 Task: Select Alcohol. Add to cart, from Total Wine & More for 3732 Beeghley Street, Allenport, Pennsylvania 15412, Cell Number 254-797-7777, following items : Peach & Apricot Sour - 3, Stout - 2, Montreal Seasonal, 473 Ml Can Beer - 2, Toronto Amber Lager, 473 Ml Can Beer - 5, New York APA, 473 Ml Can Beer - 2
Action: Mouse moved to (433, 114)
Screenshot: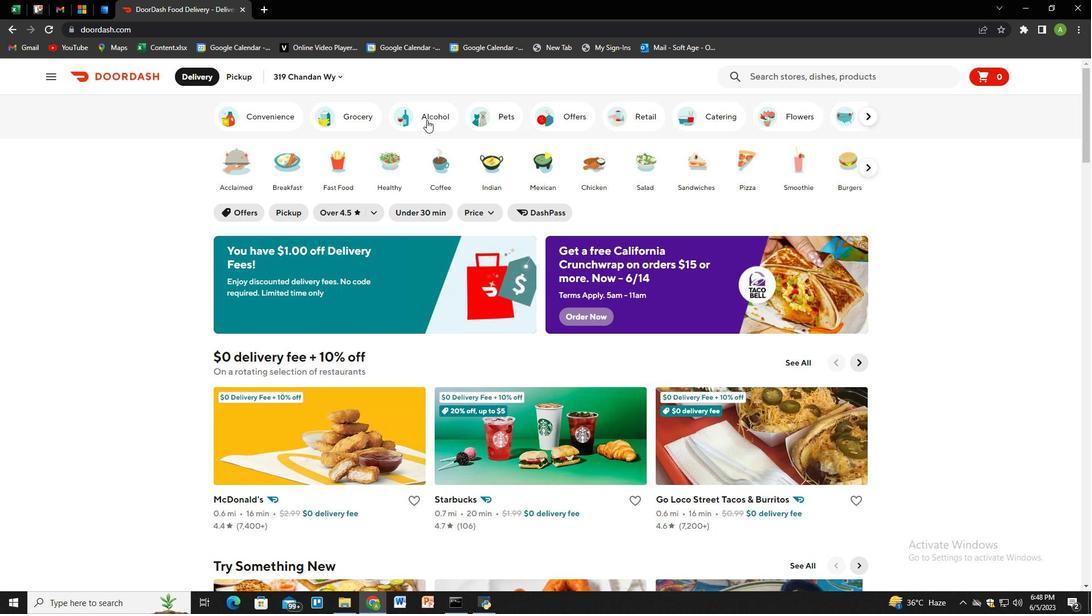 
Action: Mouse pressed left at (433, 114)
Screenshot: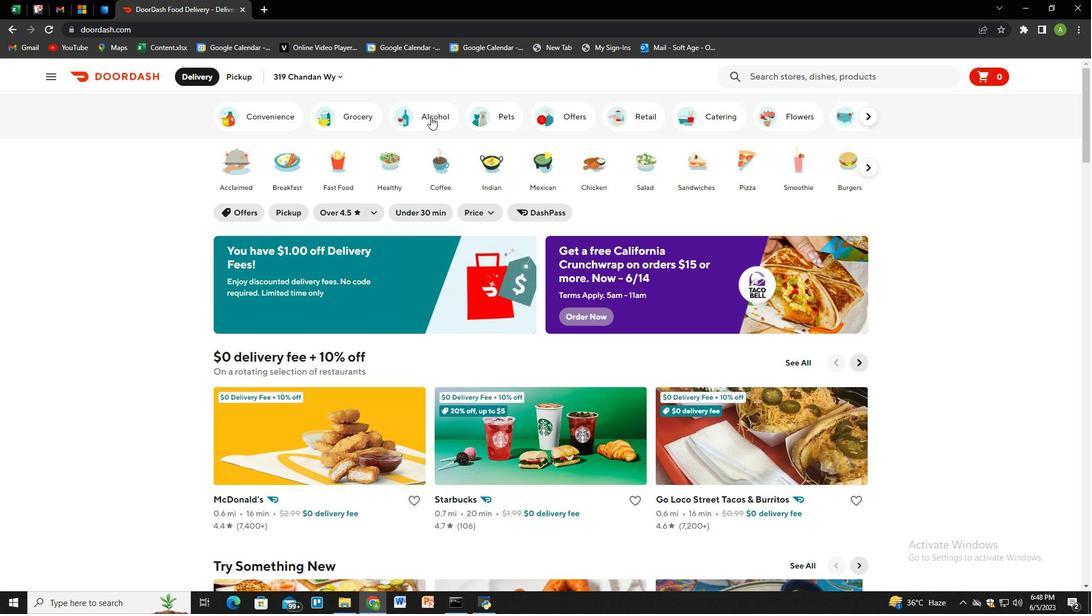 
Action: Mouse moved to (778, 82)
Screenshot: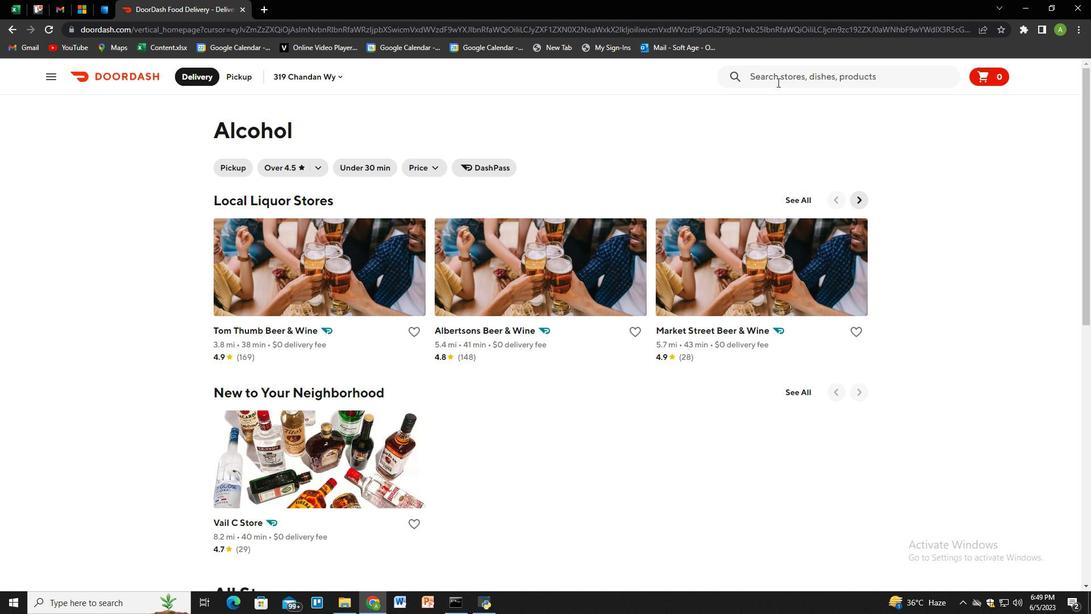 
Action: Mouse pressed left at (778, 82)
Screenshot: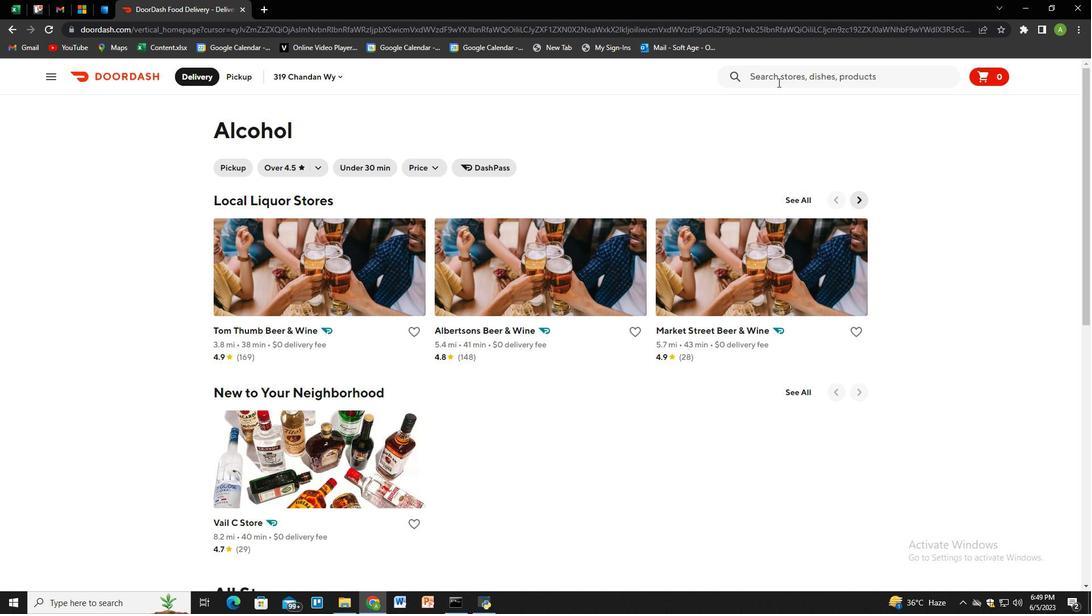 
Action: Key pressed total<Key.space>wine<Key.space><Key.shift>&<Key.space>more<Key.enter>
Screenshot: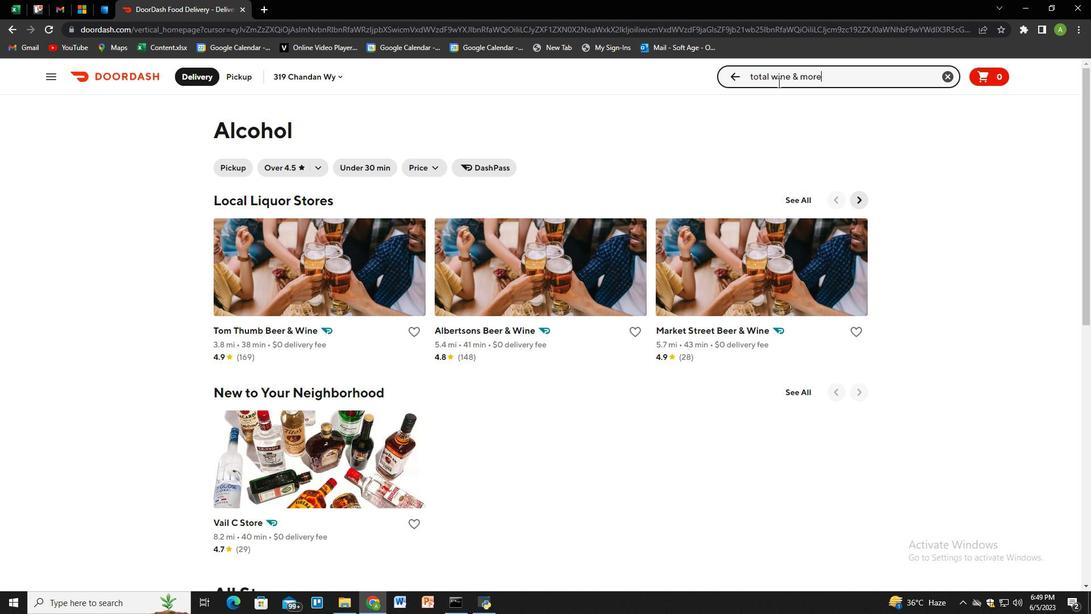 
Action: Mouse moved to (262, 260)
Screenshot: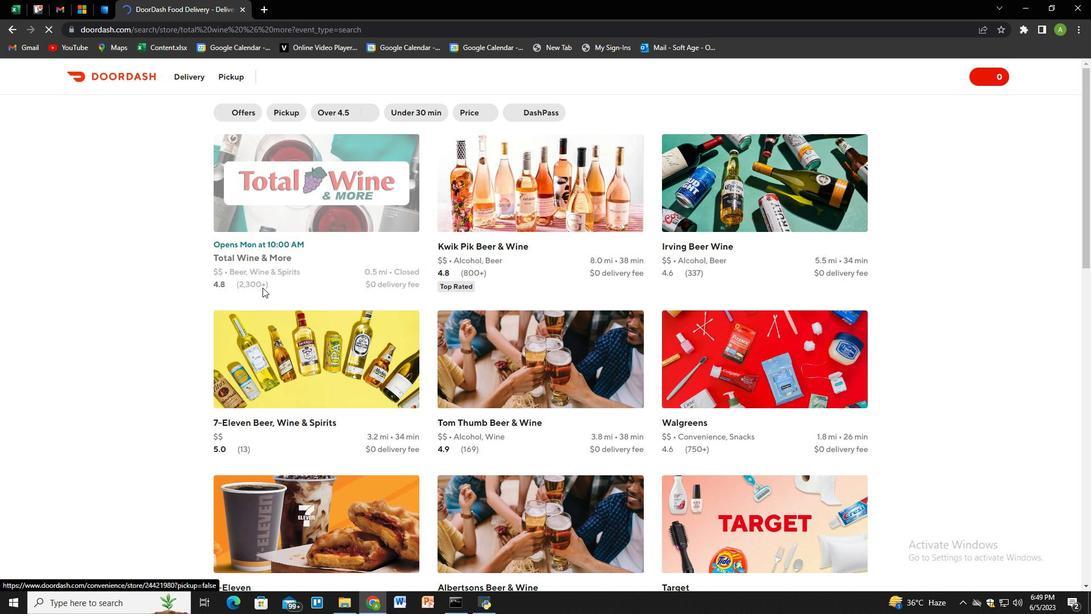 
Action: Mouse pressed left at (262, 260)
Screenshot: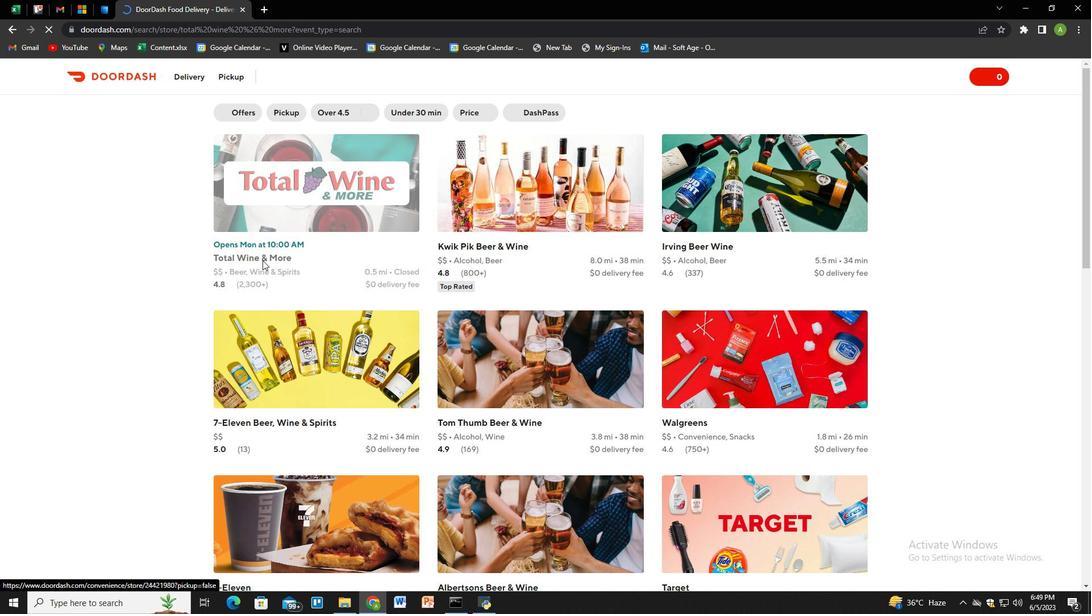 
Action: Mouse moved to (243, 77)
Screenshot: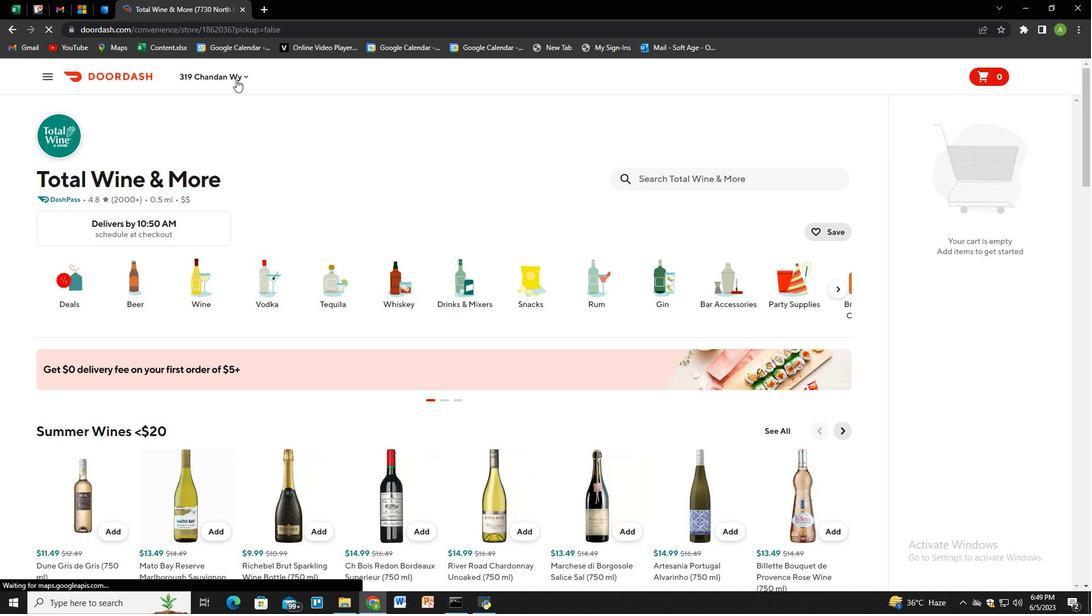 
Action: Mouse pressed left at (243, 77)
Screenshot: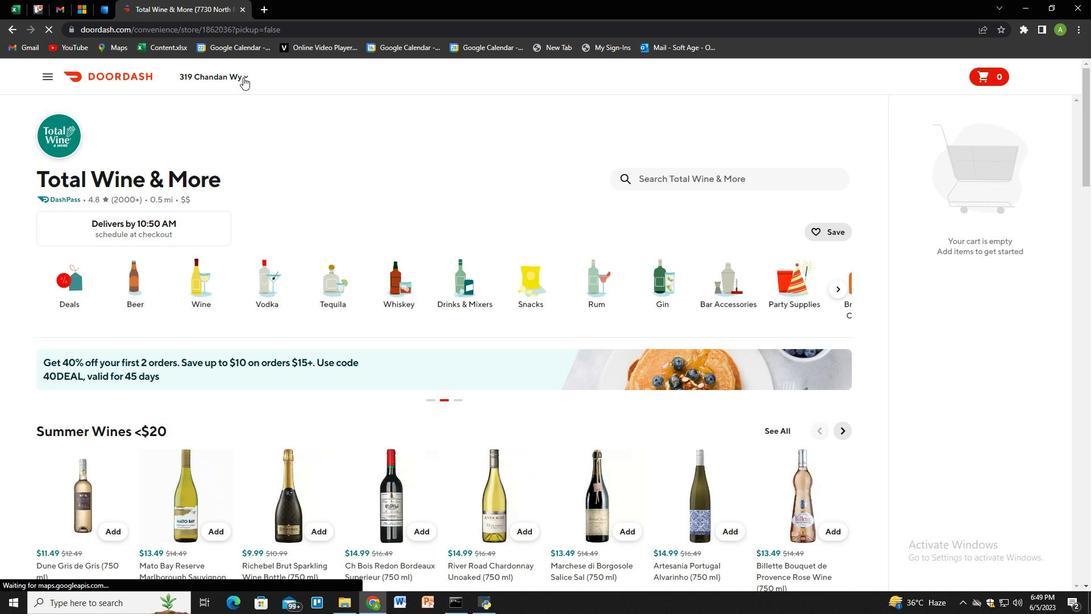
Action: Mouse moved to (237, 122)
Screenshot: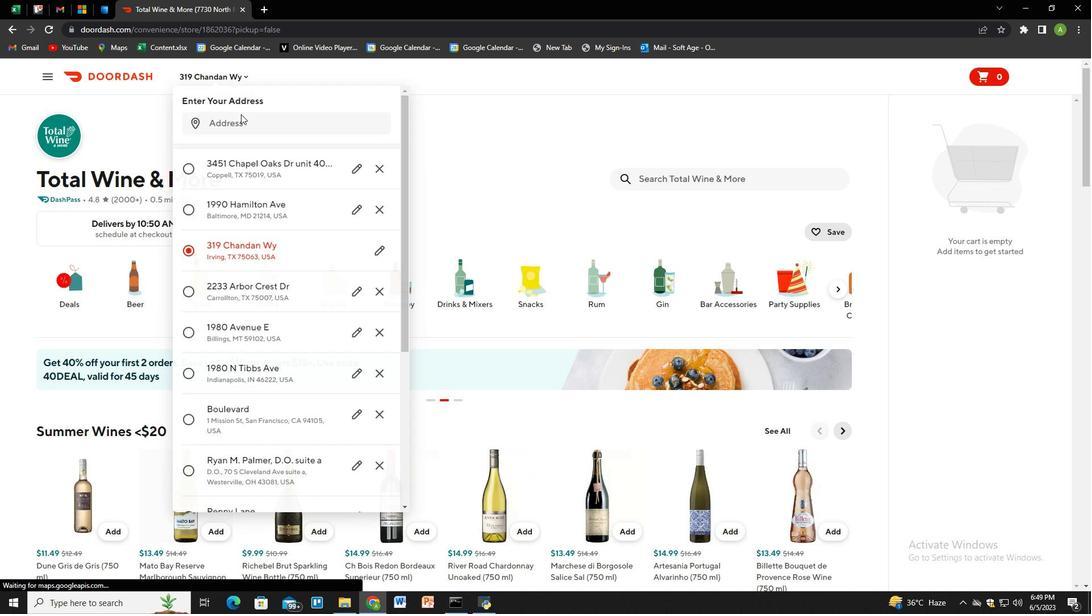 
Action: Mouse pressed left at (237, 122)
Screenshot: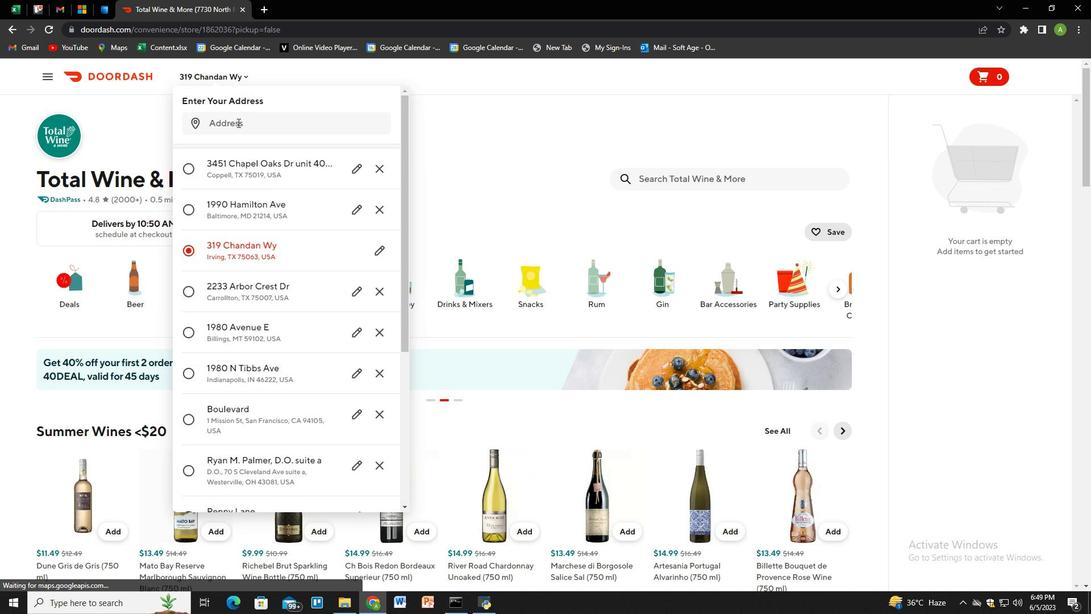 
Action: Mouse moved to (216, 45)
Screenshot: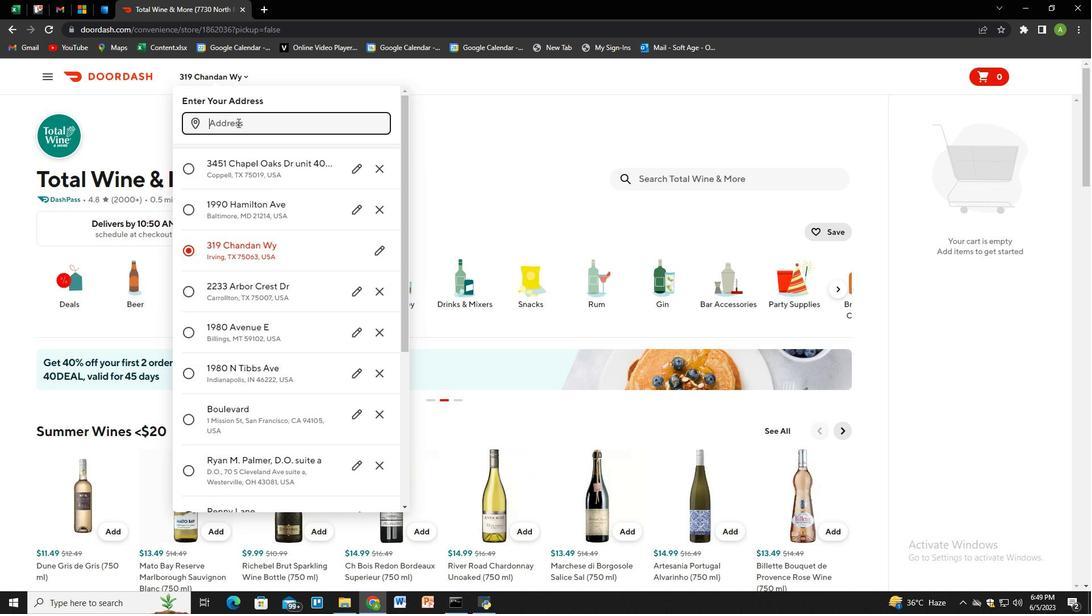 
Action: Key pressed 3732<Key.space>beeghley<Key.space>street<Key.space><Key.backspace>,<Key.space>allenport,<Key.space>pennsylvania<Key.space>15412<Key.enter>
Screenshot: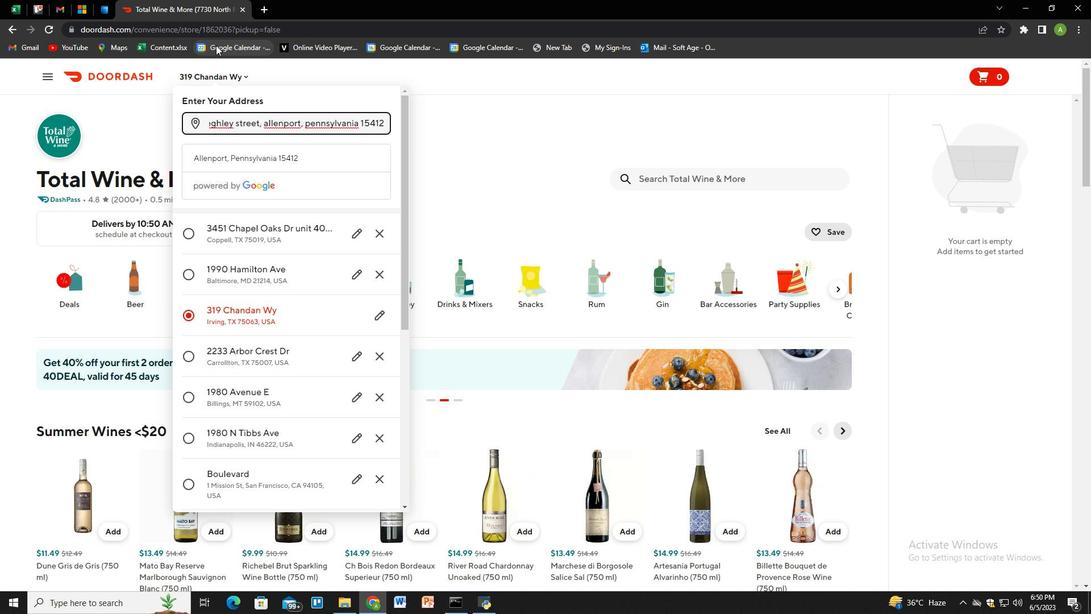 
Action: Mouse moved to (339, 500)
Screenshot: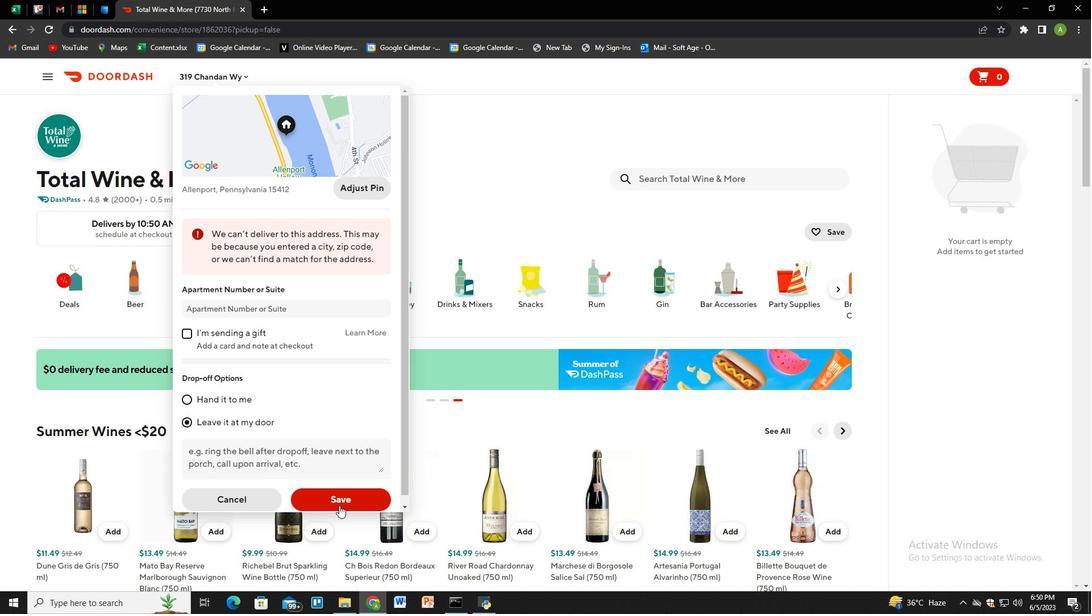 
Action: Mouse pressed left at (339, 500)
Screenshot: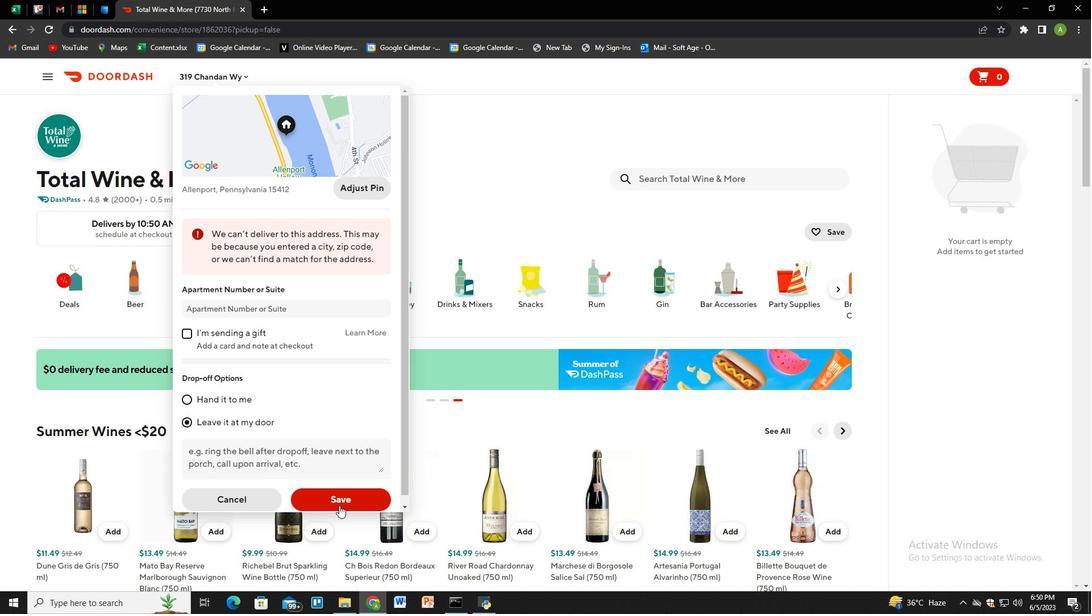 
Action: Mouse moved to (683, 175)
Screenshot: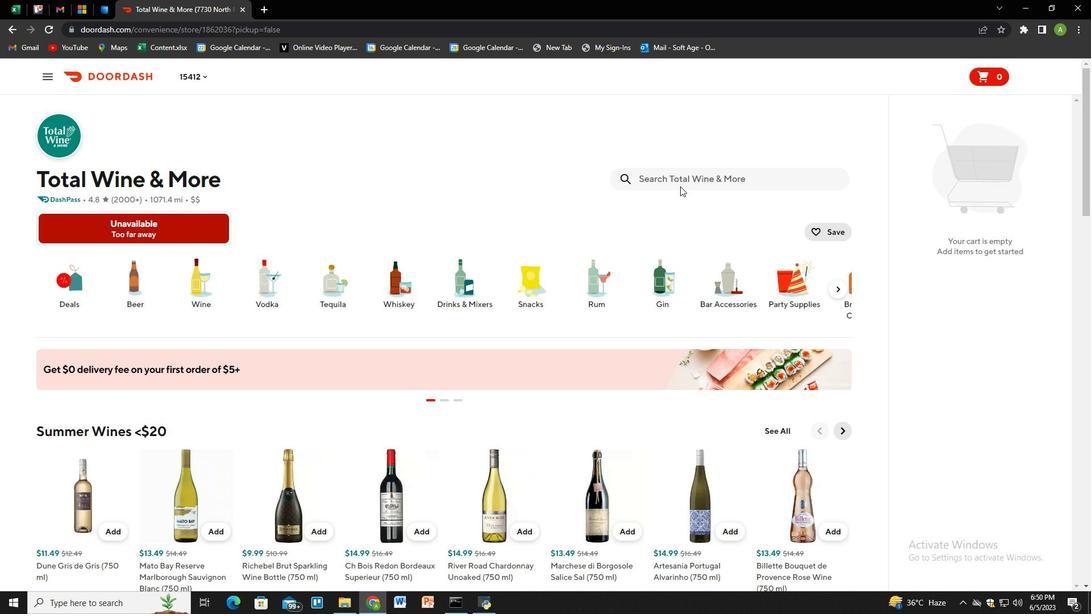 
Action: Mouse pressed left at (683, 175)
Screenshot: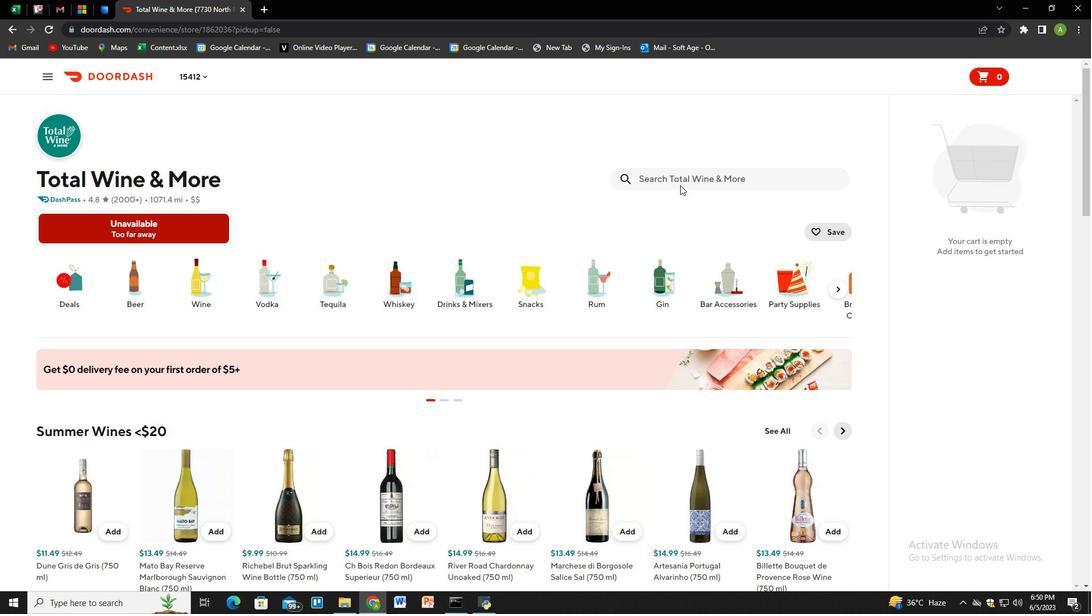
Action: Key pressed peach<Key.space><Key.shift>&<Key.space>apricot<Key.space>sour<Key.enter>
Screenshot: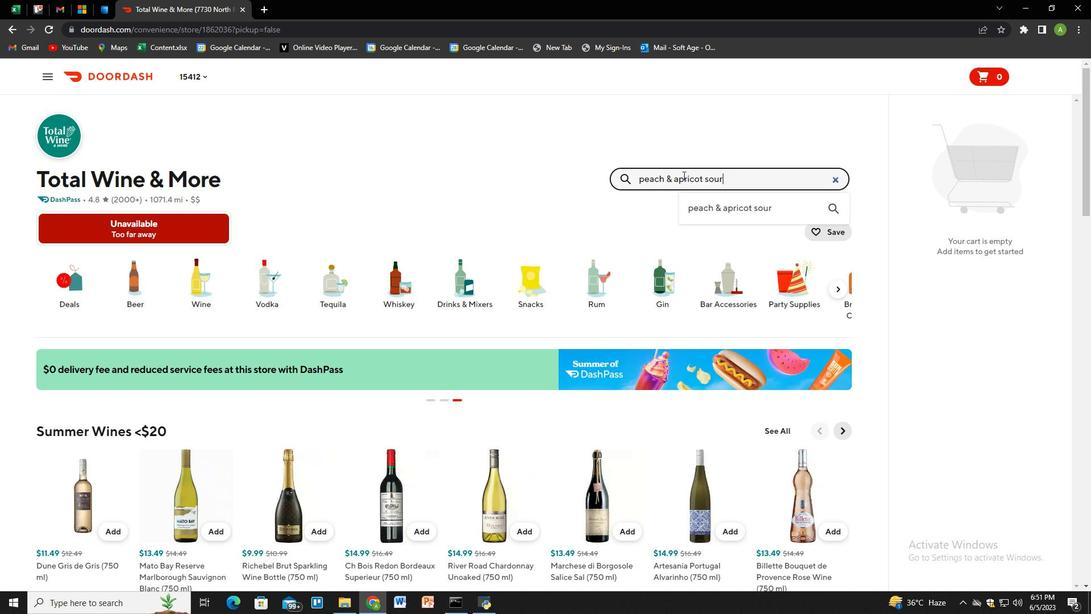 
Action: Mouse moved to (660, 149)
Screenshot: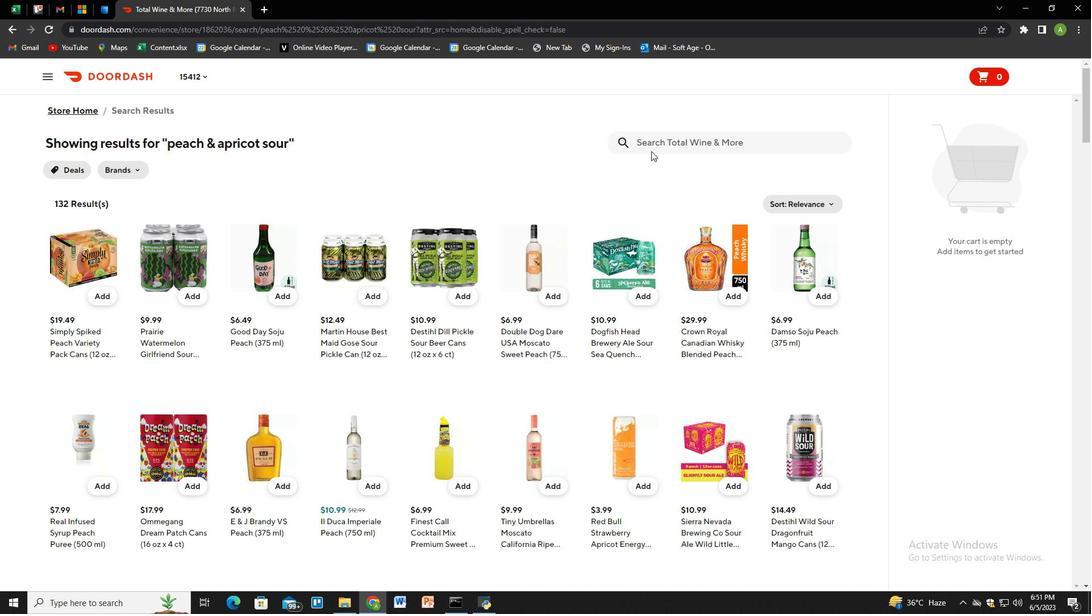 
Action: Mouse pressed left at (660, 149)
Screenshot: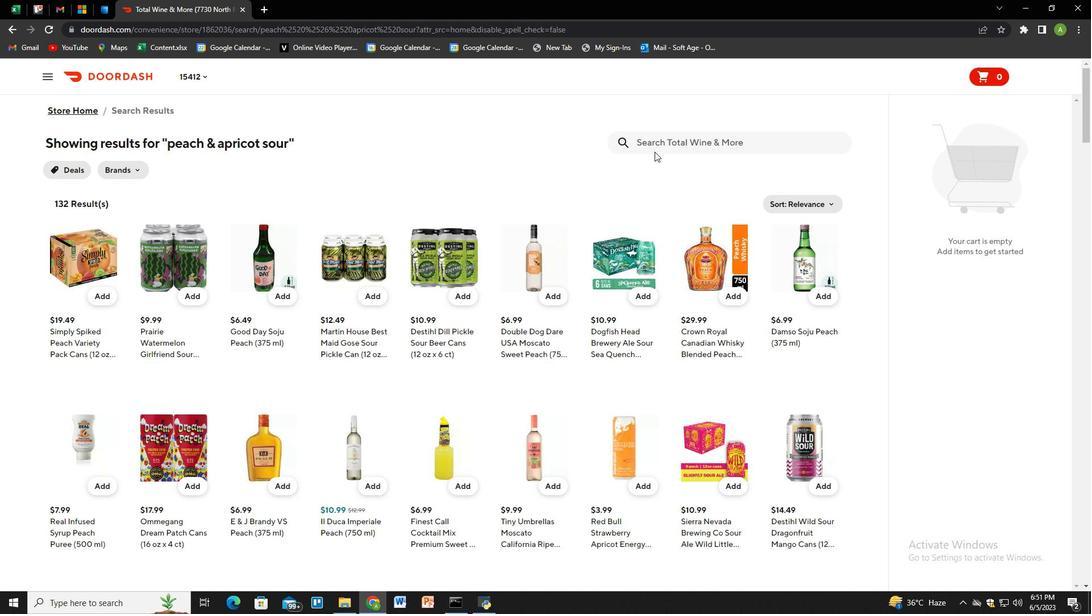
Action: Key pressed stout<Key.enter>
Screenshot: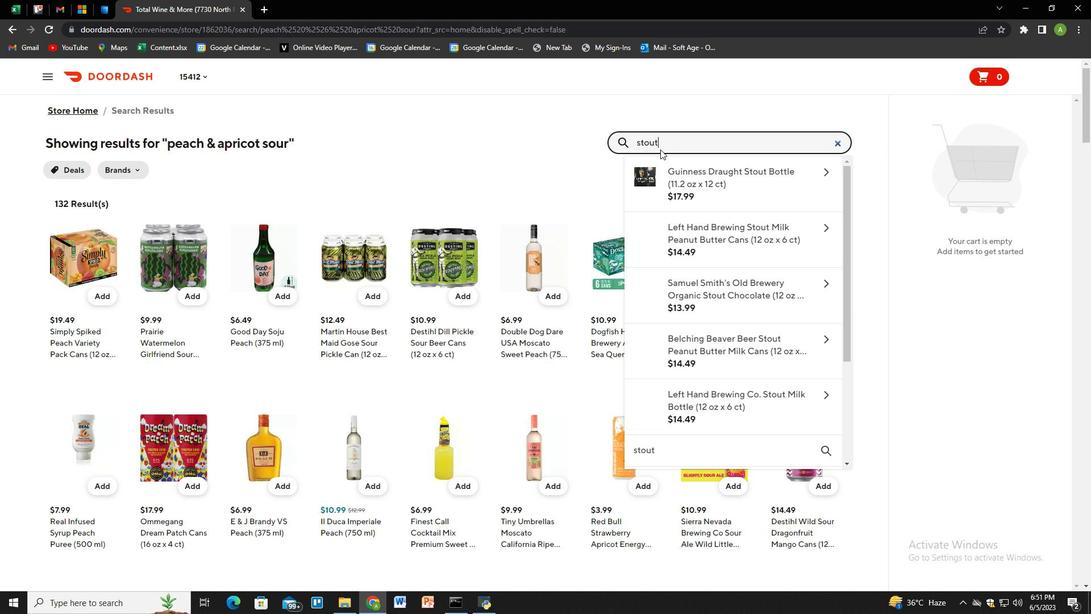 
Action: Mouse moved to (681, 139)
Screenshot: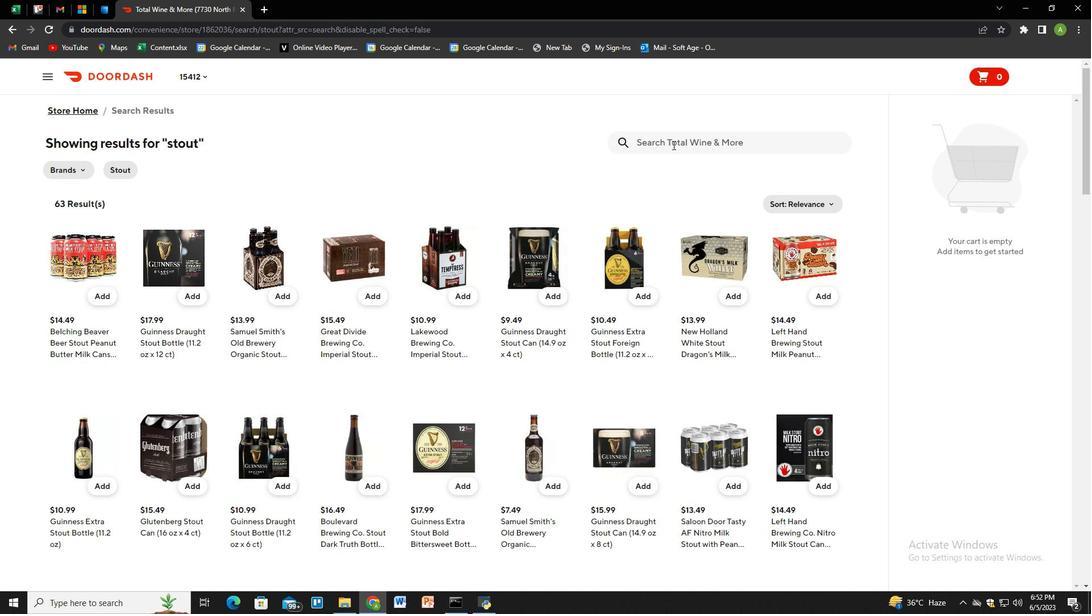 
Action: Mouse pressed left at (681, 139)
Screenshot: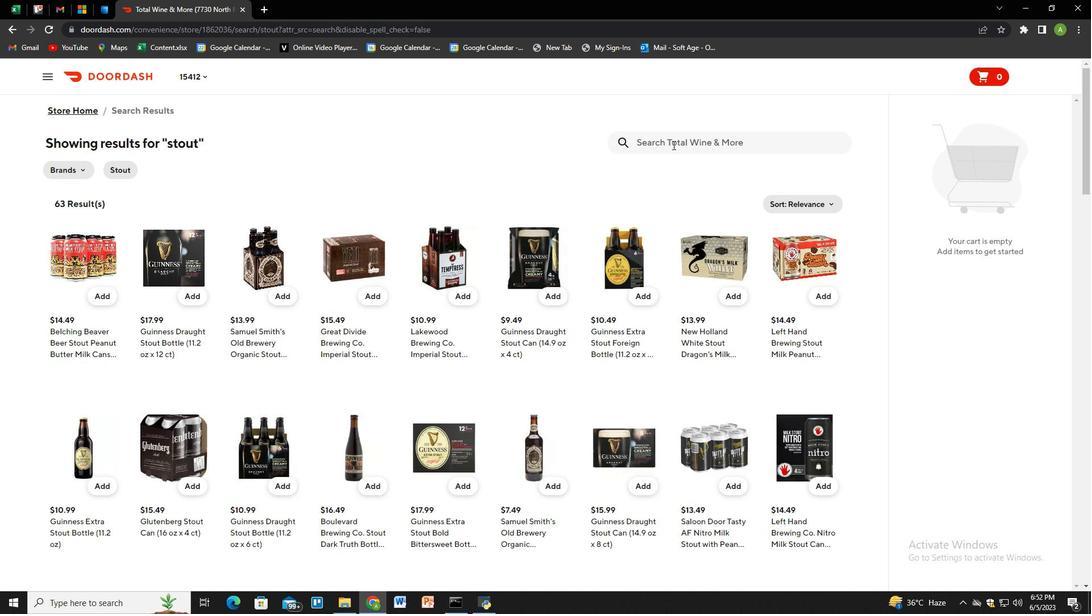 
Action: Mouse moved to (100, 299)
Screenshot: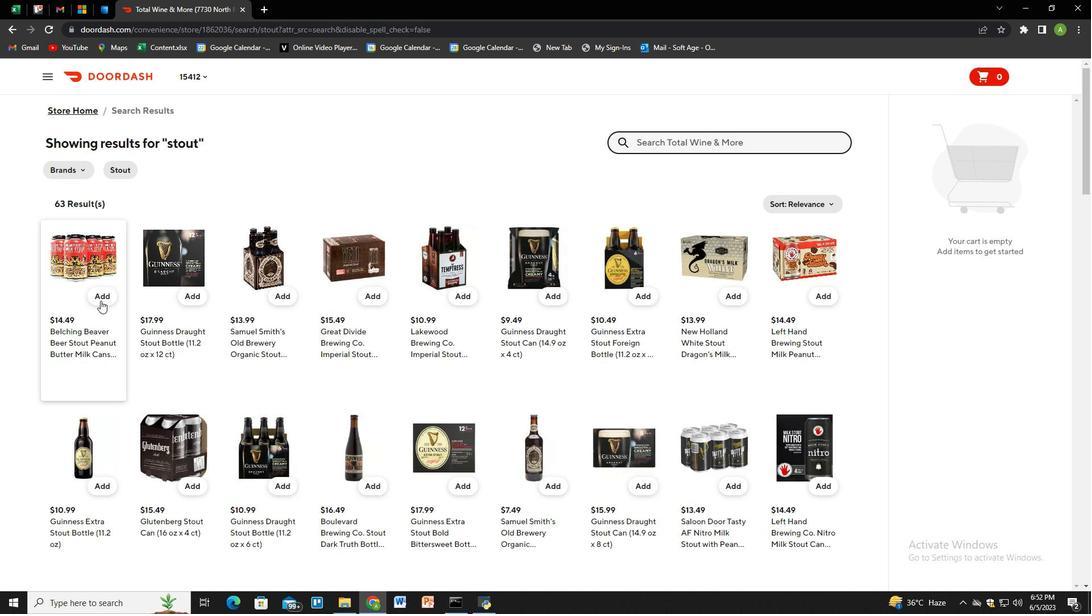 
Action: Mouse pressed left at (100, 299)
Screenshot: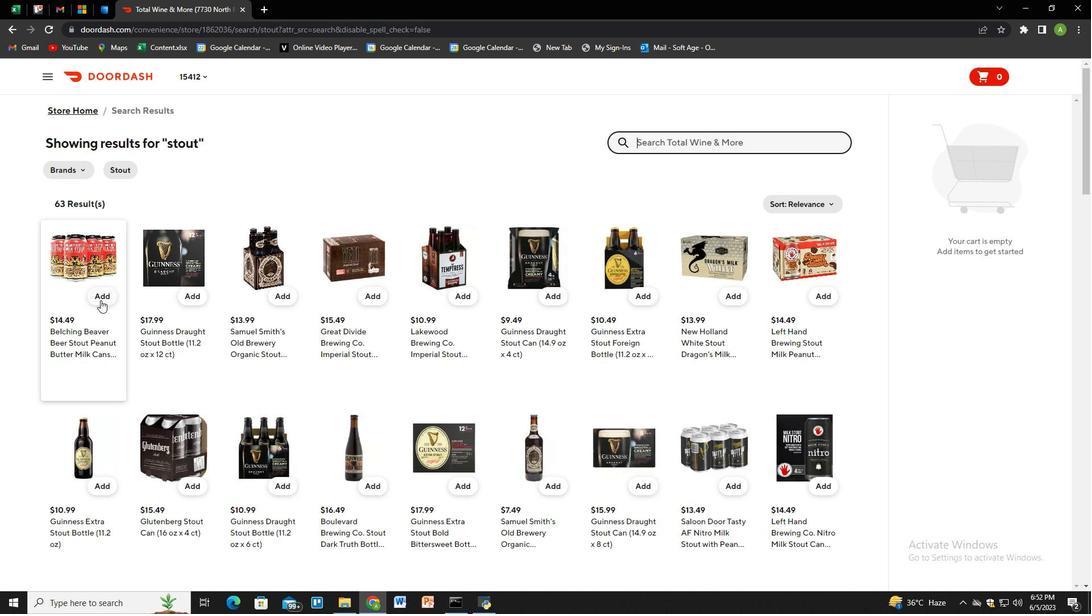 
Action: Mouse moved to (1051, 198)
Screenshot: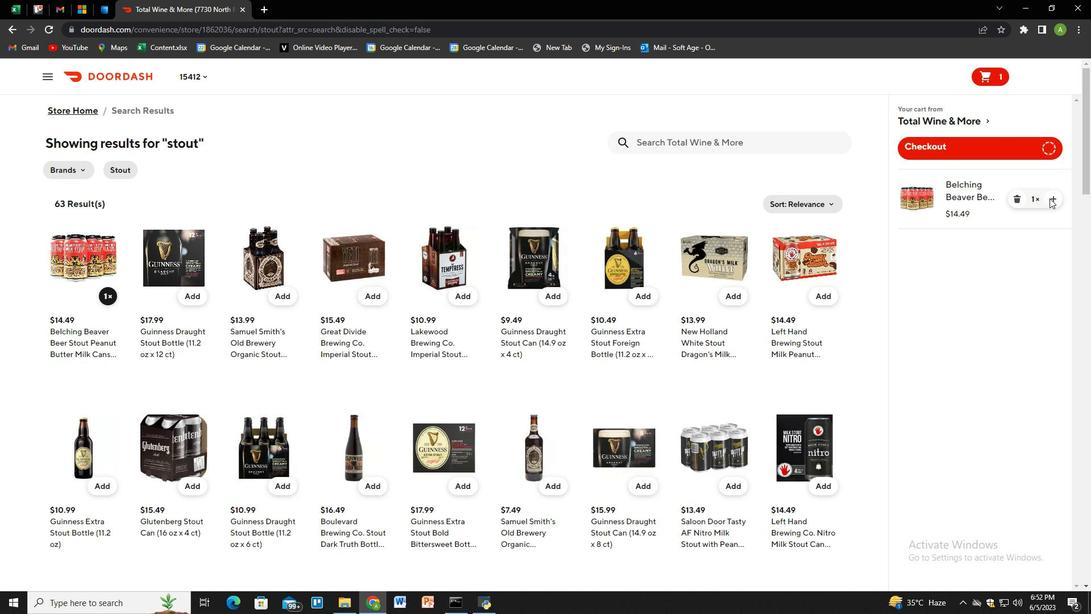 
Action: Mouse pressed left at (1051, 198)
Screenshot: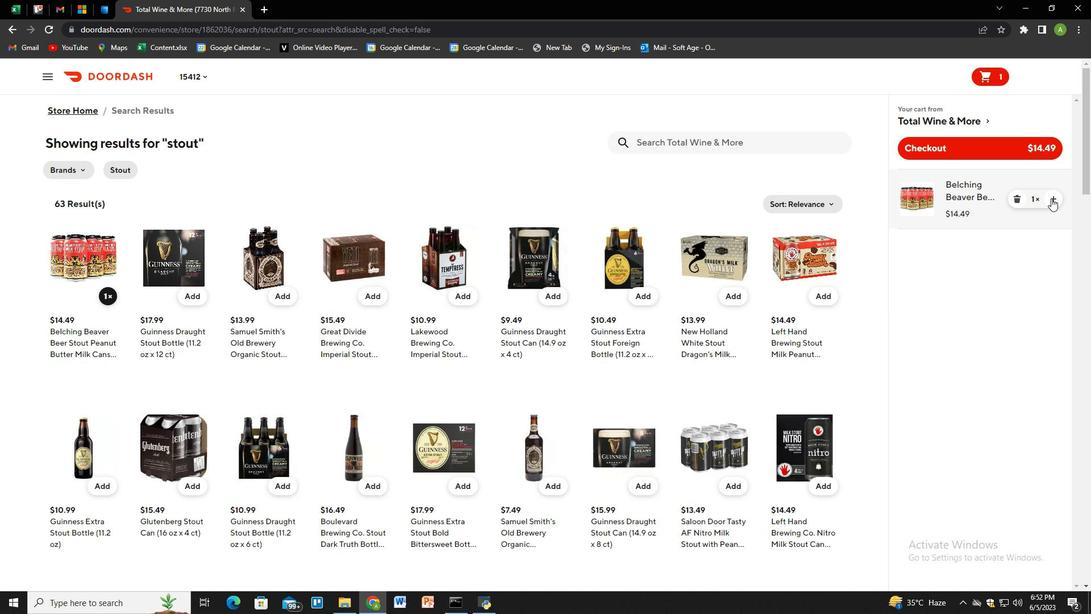 
Action: Mouse moved to (697, 154)
Screenshot: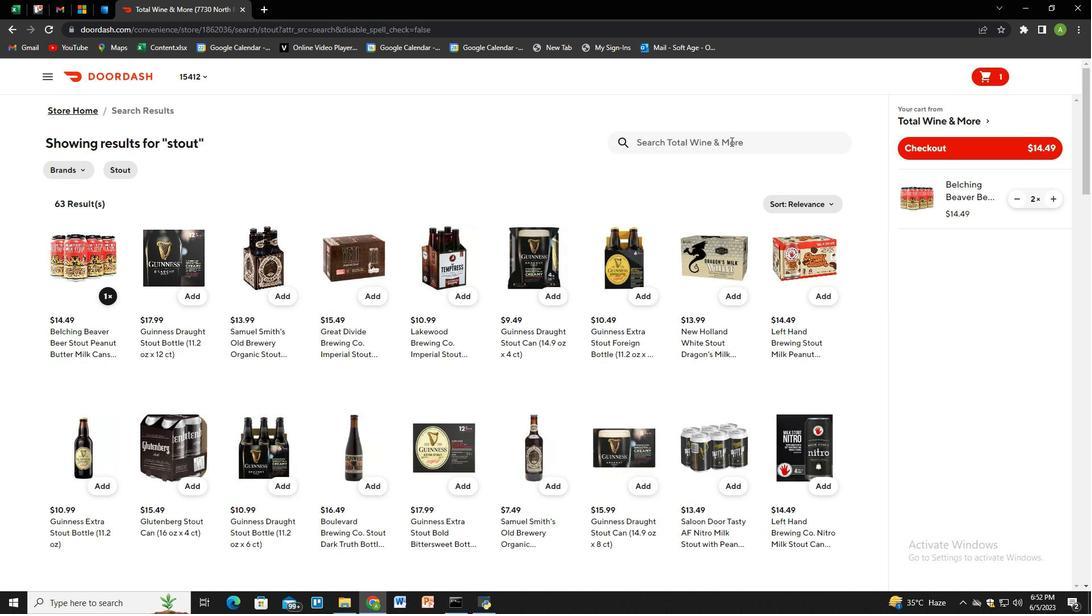 
Action: Mouse pressed left at (697, 154)
Screenshot: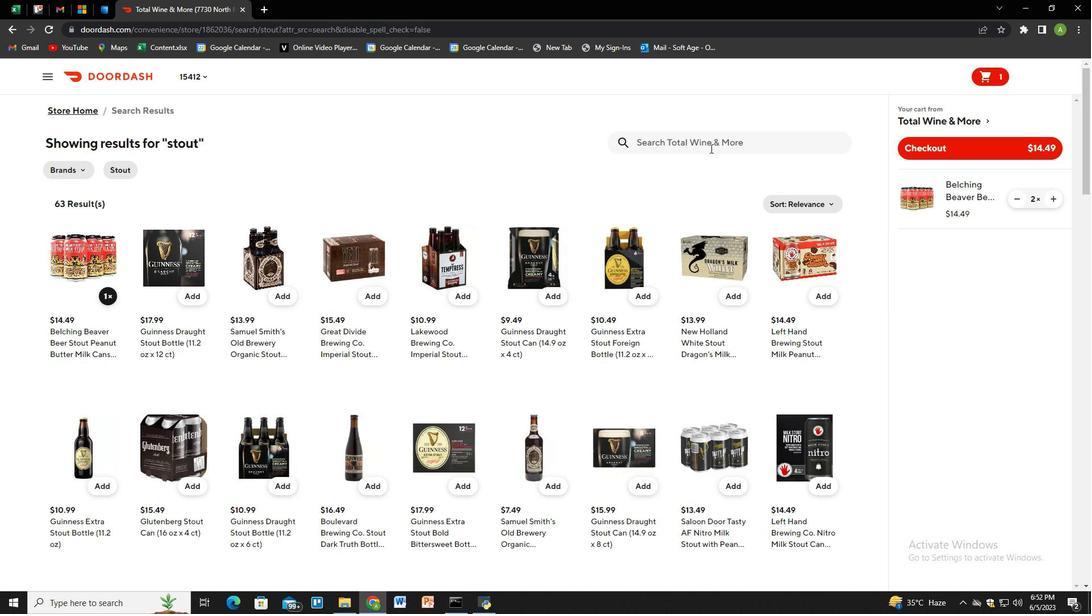 
Action: Mouse moved to (700, 148)
Screenshot: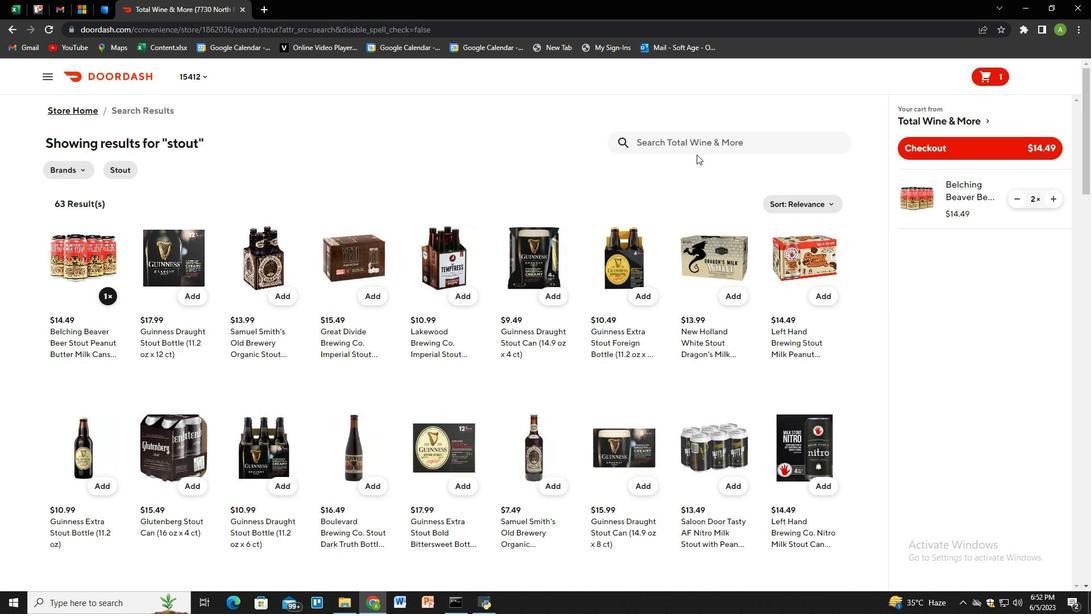 
Action: Mouse pressed left at (700, 148)
Screenshot: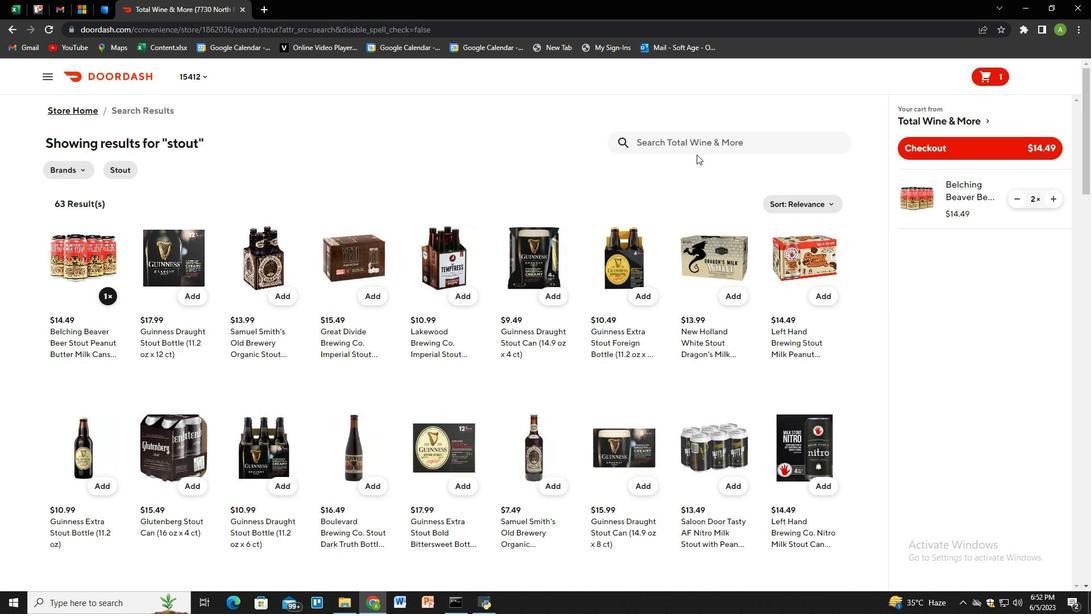 
Action: Mouse moved to (693, 123)
Screenshot: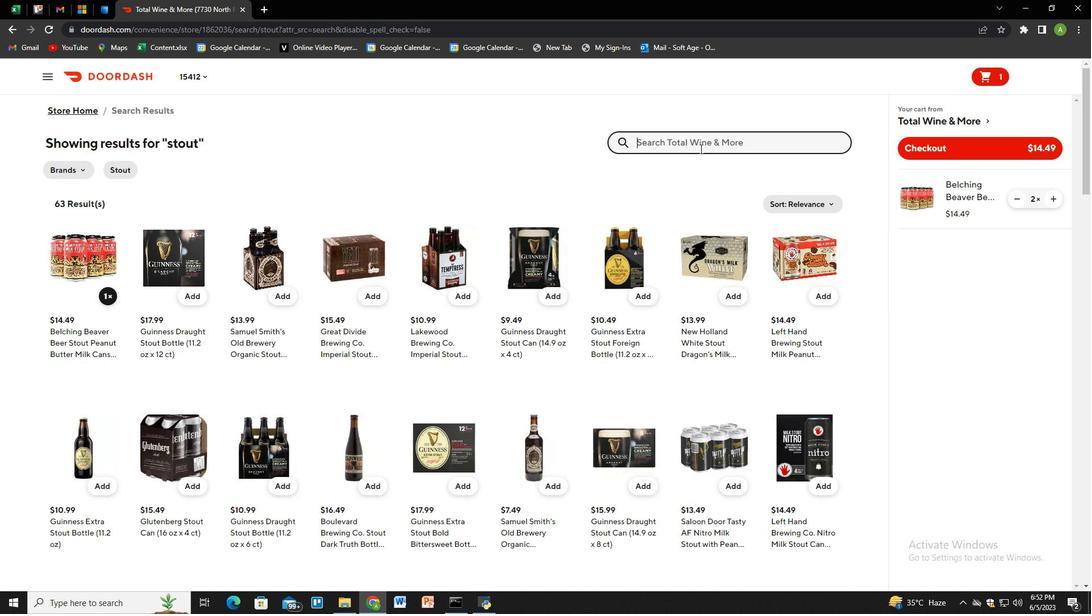 
Action: Key pressed monu<Key.backspace>treal<Key.space>seasonal/<Key.backspace>,<Key.space>473<Key.space>mi<Key.space>can<Key.space>beer<Key.left><Key.left><Key.left><Key.left><Key.left><Key.left><Key.left><Key.left><Key.left><Key.backspace>l<Key.right><Key.right><Key.right><Key.right><Key.right><Key.right><Key.right><Key.right><Key.right><Key.right><Key.right><Key.right><Key.enter>
Screenshot: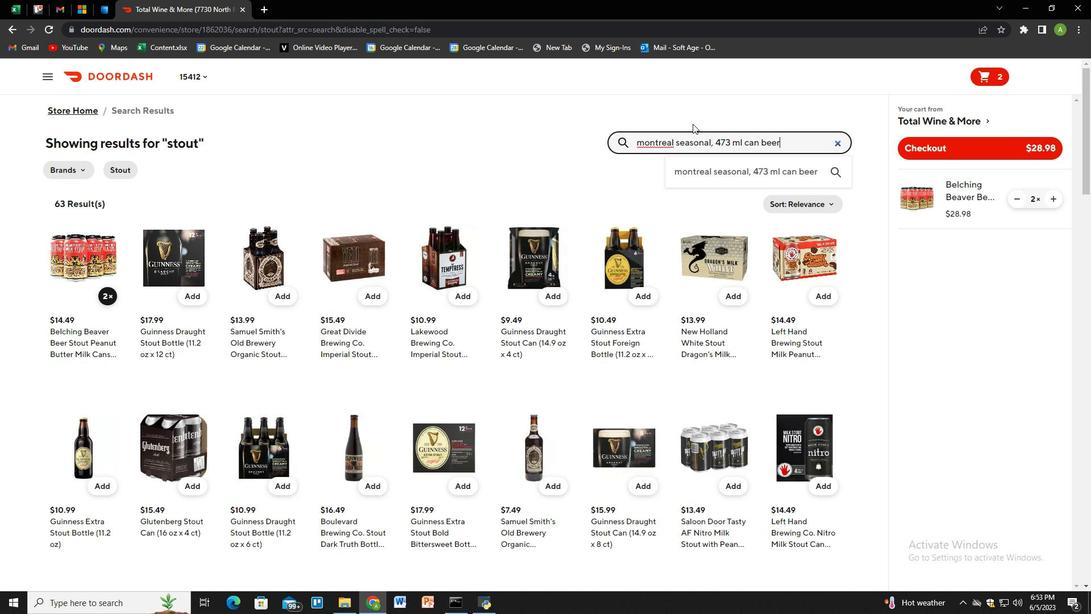 
Action: Mouse moved to (688, 144)
Screenshot: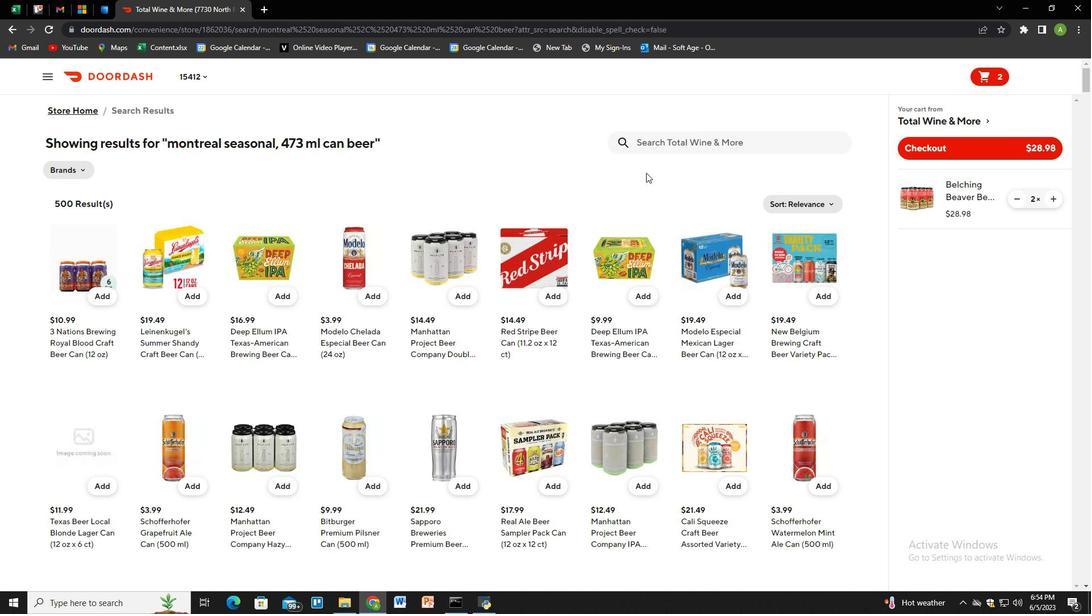 
Action: Mouse pressed left at (688, 144)
Screenshot: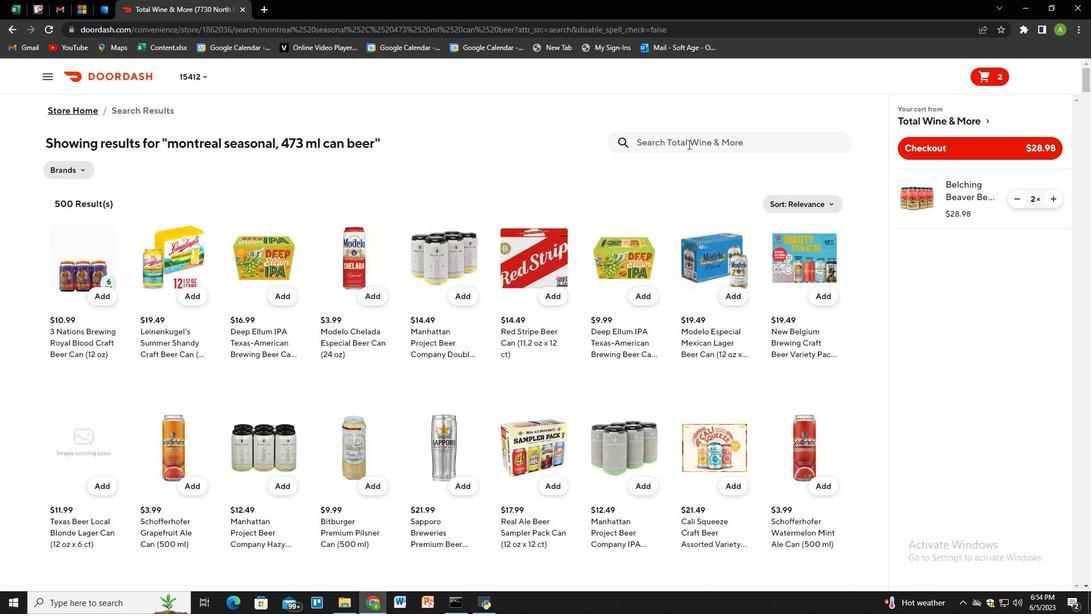 
Action: Key pressed toronto<Key.space>amber<Key.space>lager,<Key.space>473<Key.space>ml<Key.space>can<Key.space>beer<Key.enter>
Screenshot: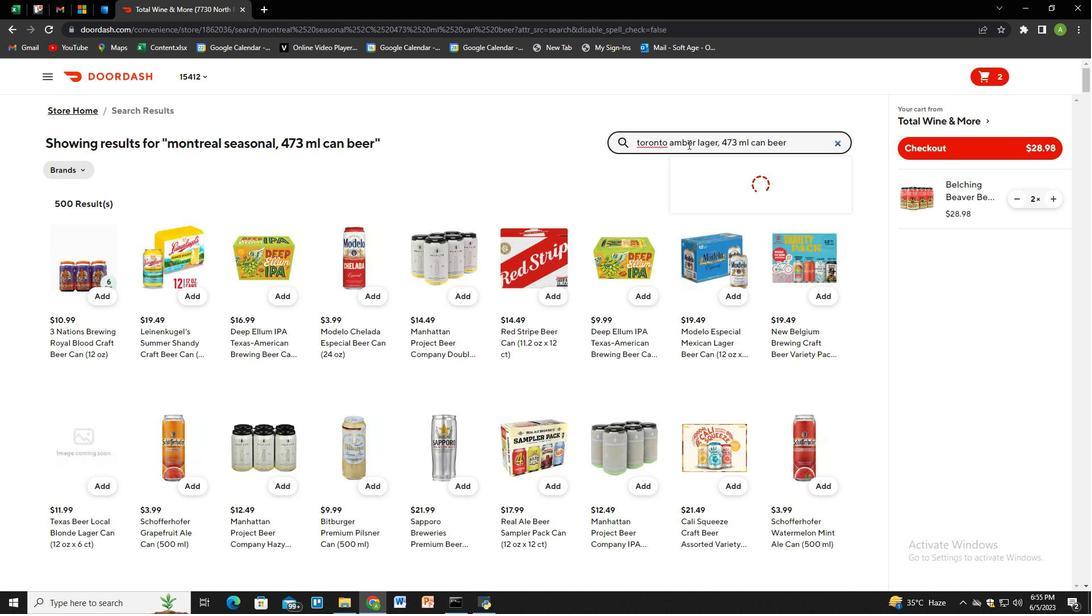 
Action: Mouse moved to (94, 296)
Screenshot: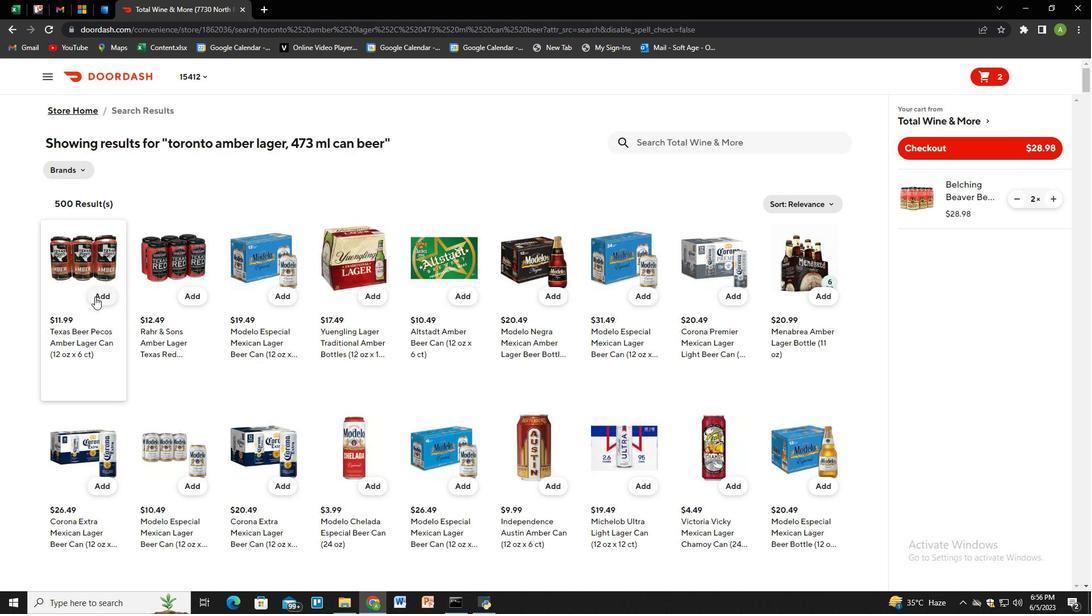 
Action: Mouse pressed left at (94, 296)
Screenshot: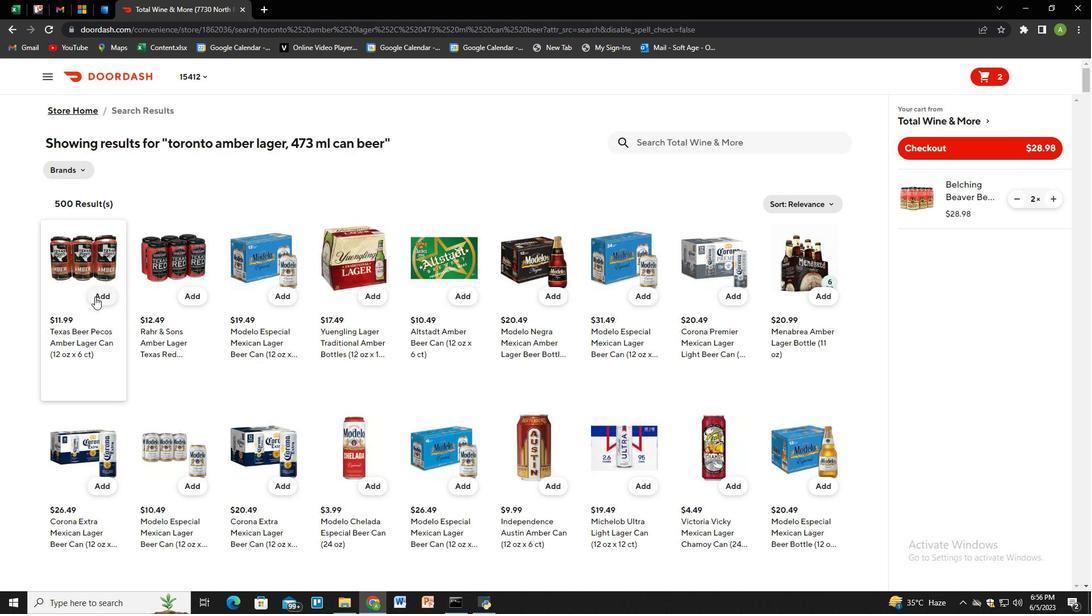 
Action: Mouse moved to (1056, 254)
Screenshot: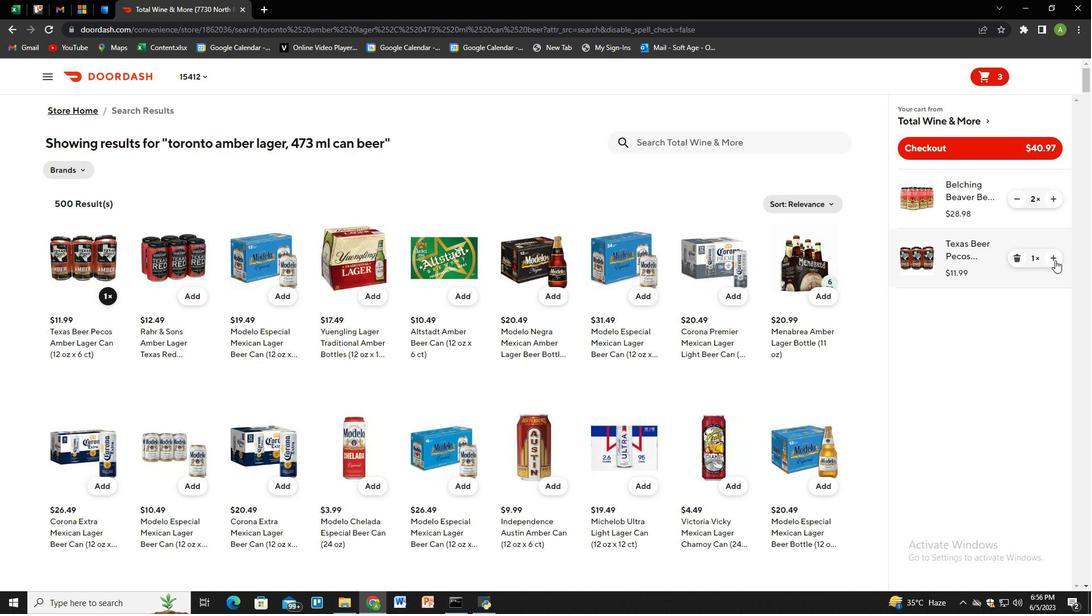 
Action: Mouse pressed left at (1056, 254)
Screenshot: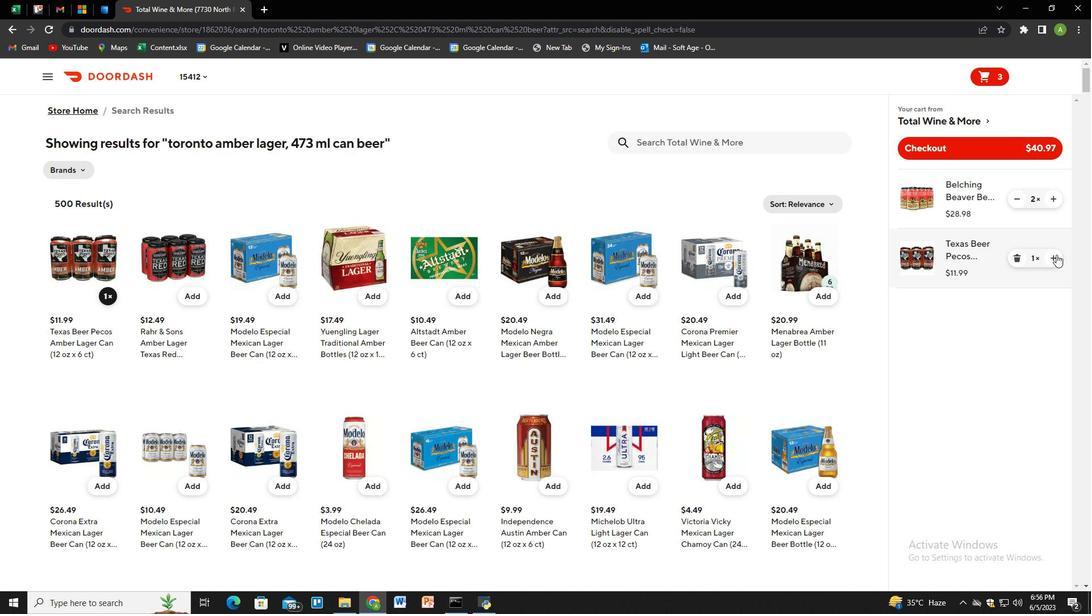
Action: Mouse pressed left at (1056, 254)
Screenshot: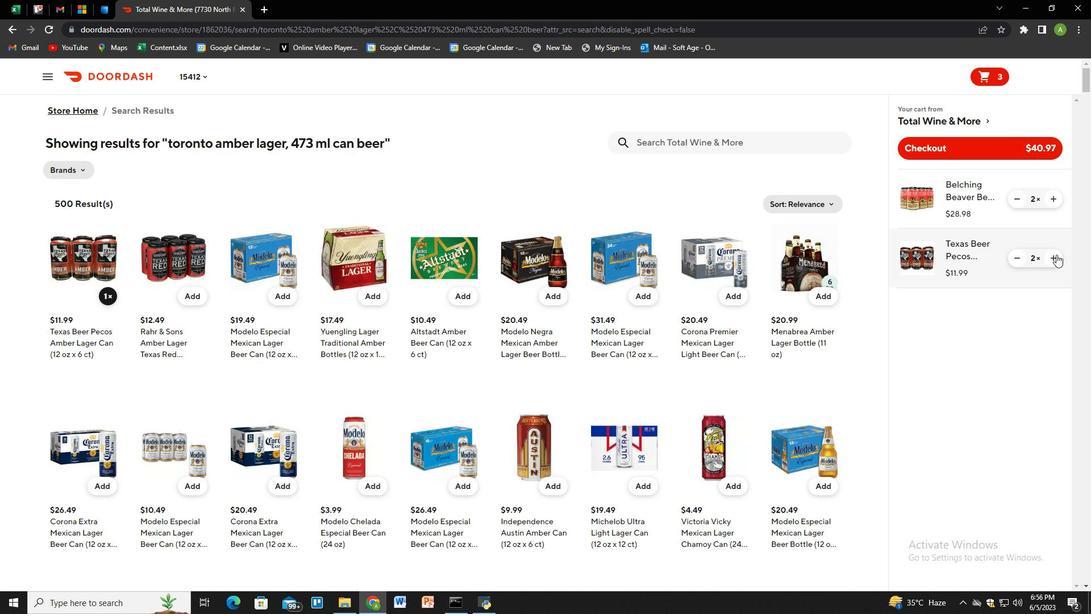 
Action: Mouse pressed left at (1056, 254)
Screenshot: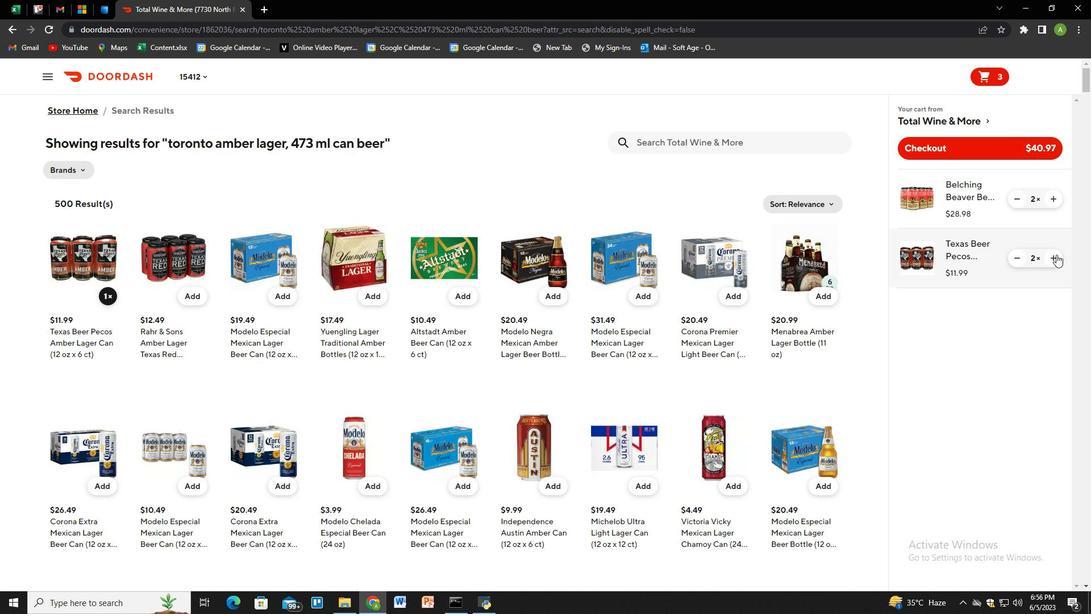 
Action: Mouse pressed left at (1056, 254)
Screenshot: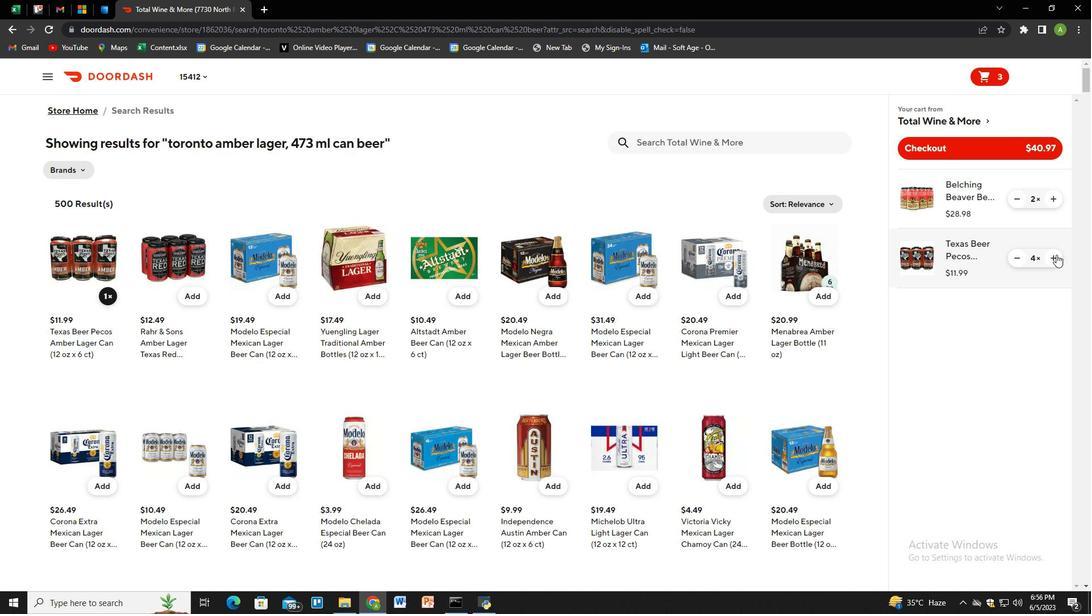 
Action: Mouse moved to (744, 138)
Screenshot: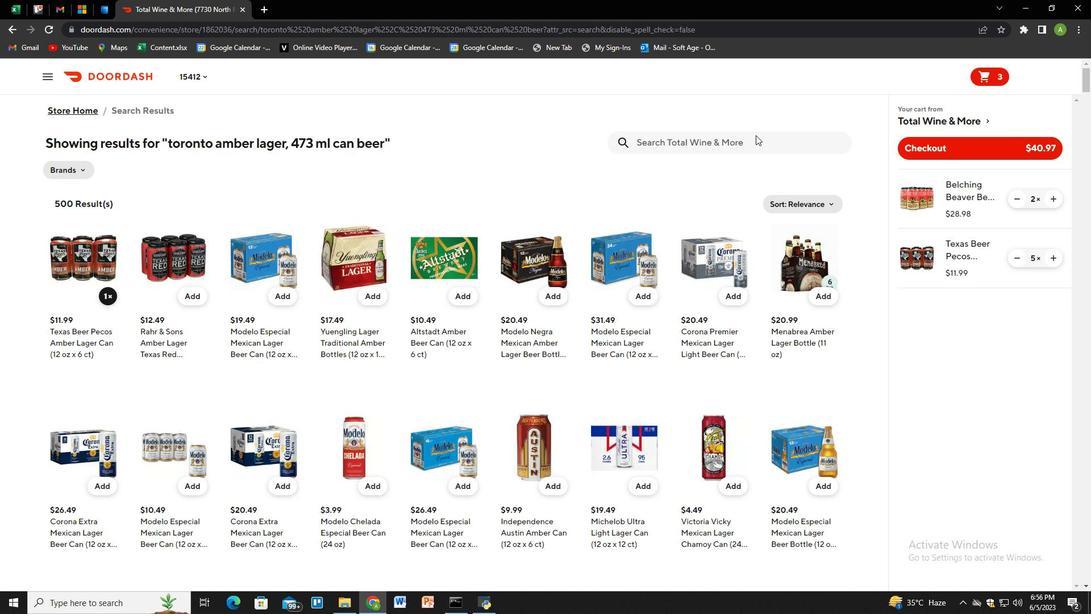 
Action: Mouse pressed left at (744, 138)
Screenshot: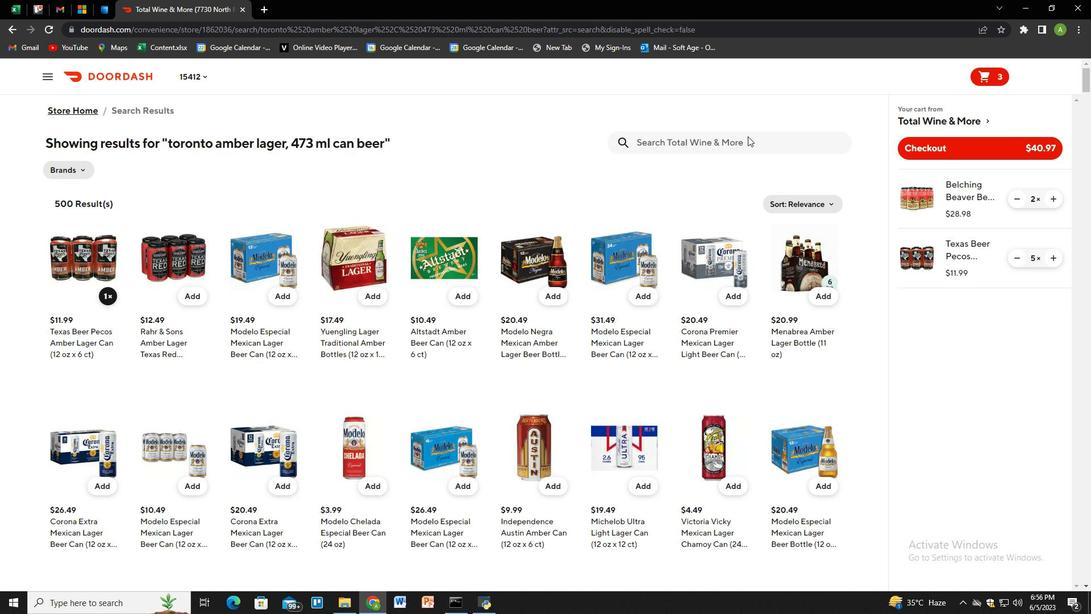 
Action: Key pressed new<Key.space>york<Key.space>apa,<Key.space>473<Key.space>ml<Key.space>can<Key.space>beer<Key.enter>
Screenshot: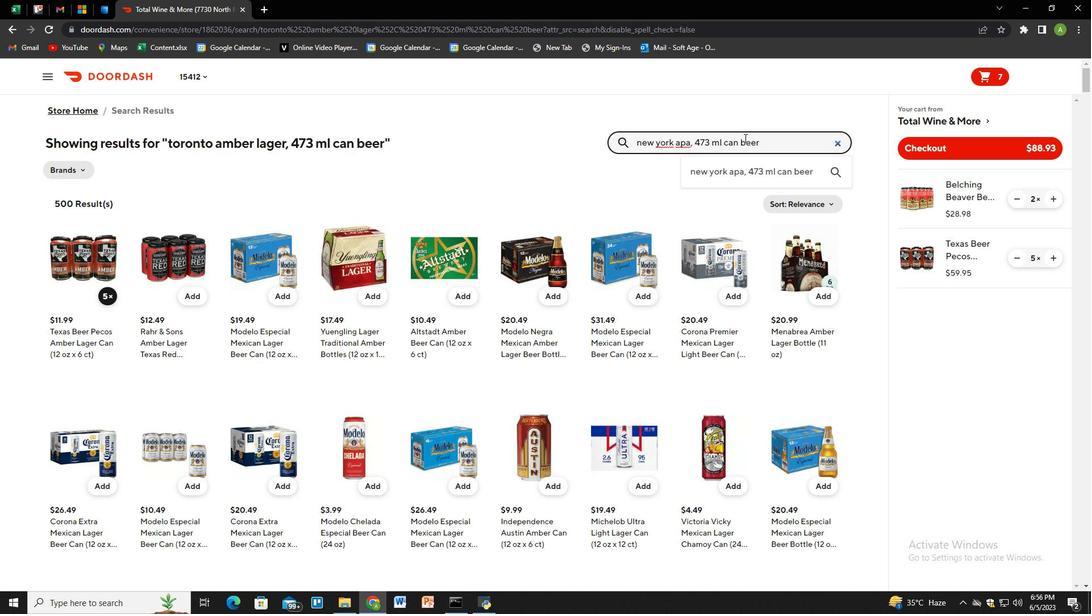 
